 Task: Add Sprouts Almond Butter & Jelly On White Kids Meal to the cart.
Action: Mouse moved to (878, 305)
Screenshot: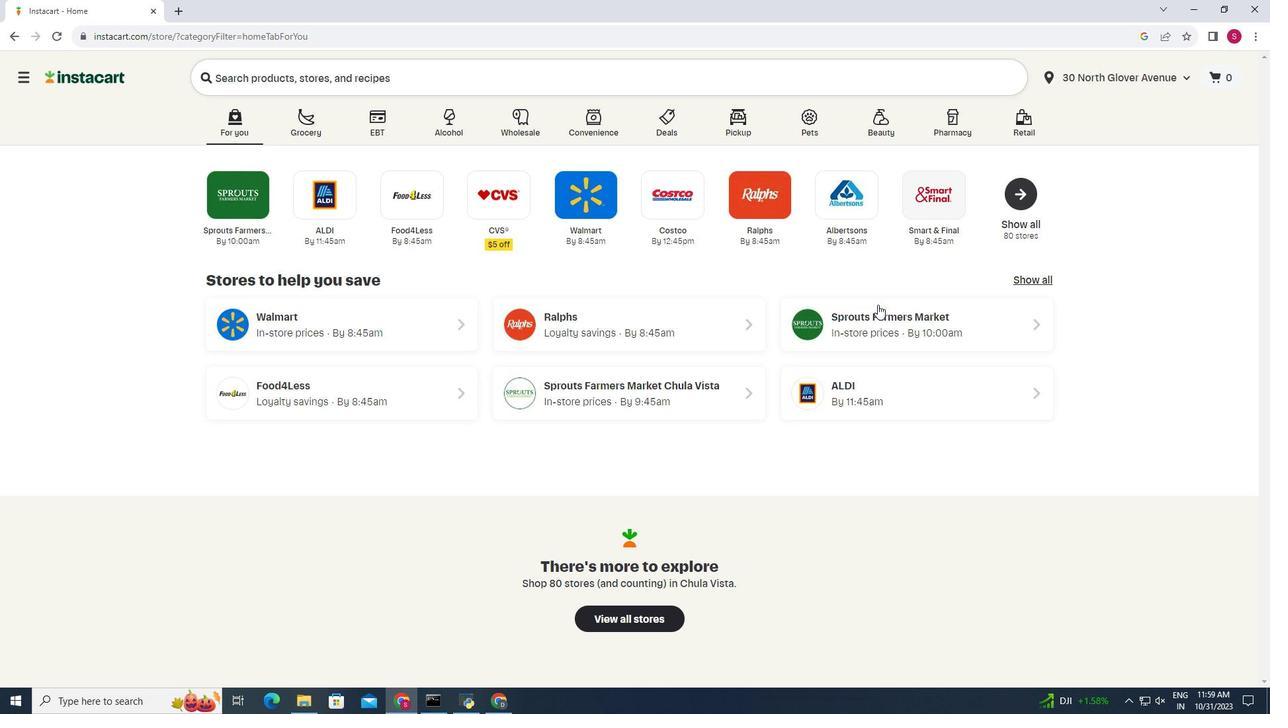 
Action: Mouse pressed left at (878, 305)
Screenshot: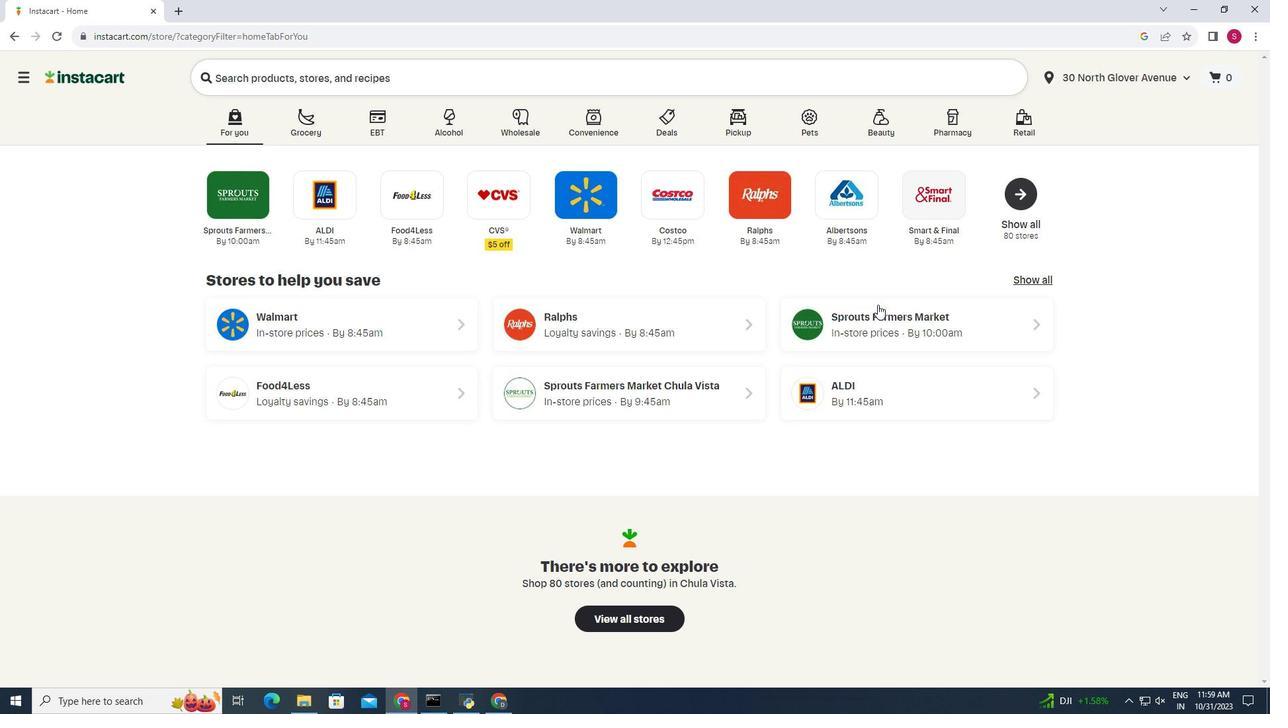 
Action: Mouse moved to (36, 597)
Screenshot: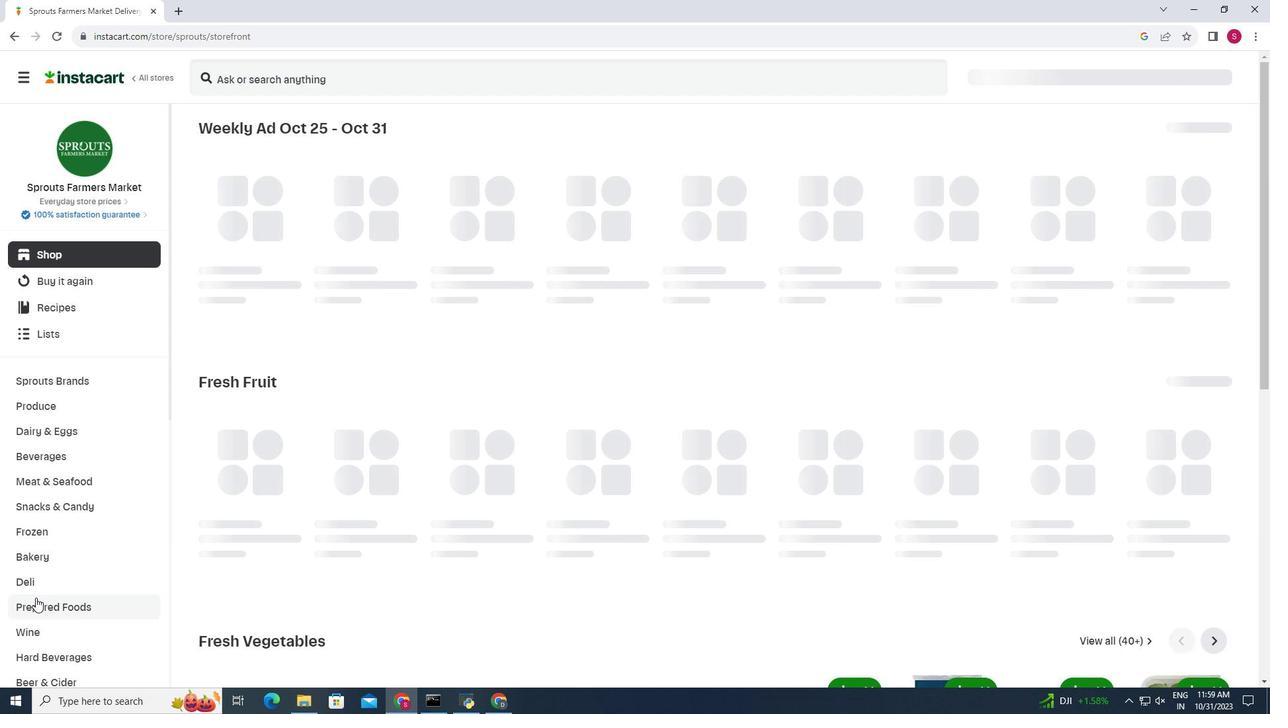 
Action: Mouse pressed left at (36, 597)
Screenshot: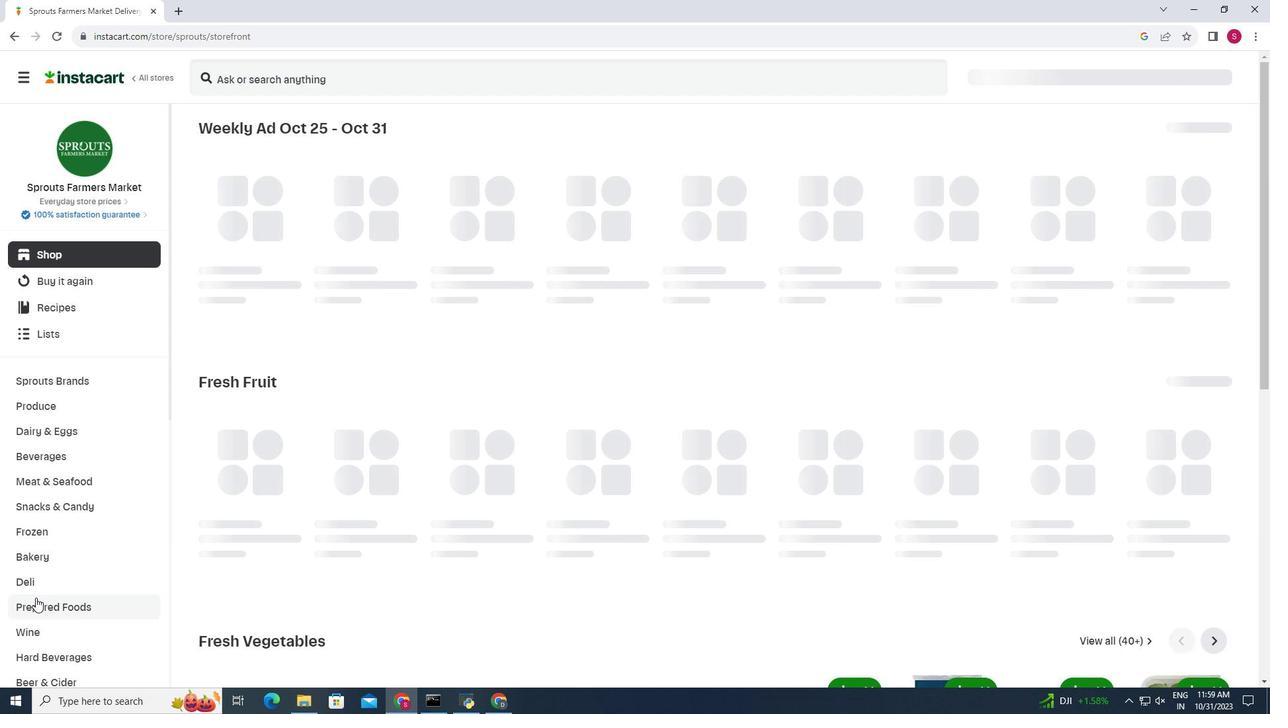 
Action: Mouse moved to (374, 169)
Screenshot: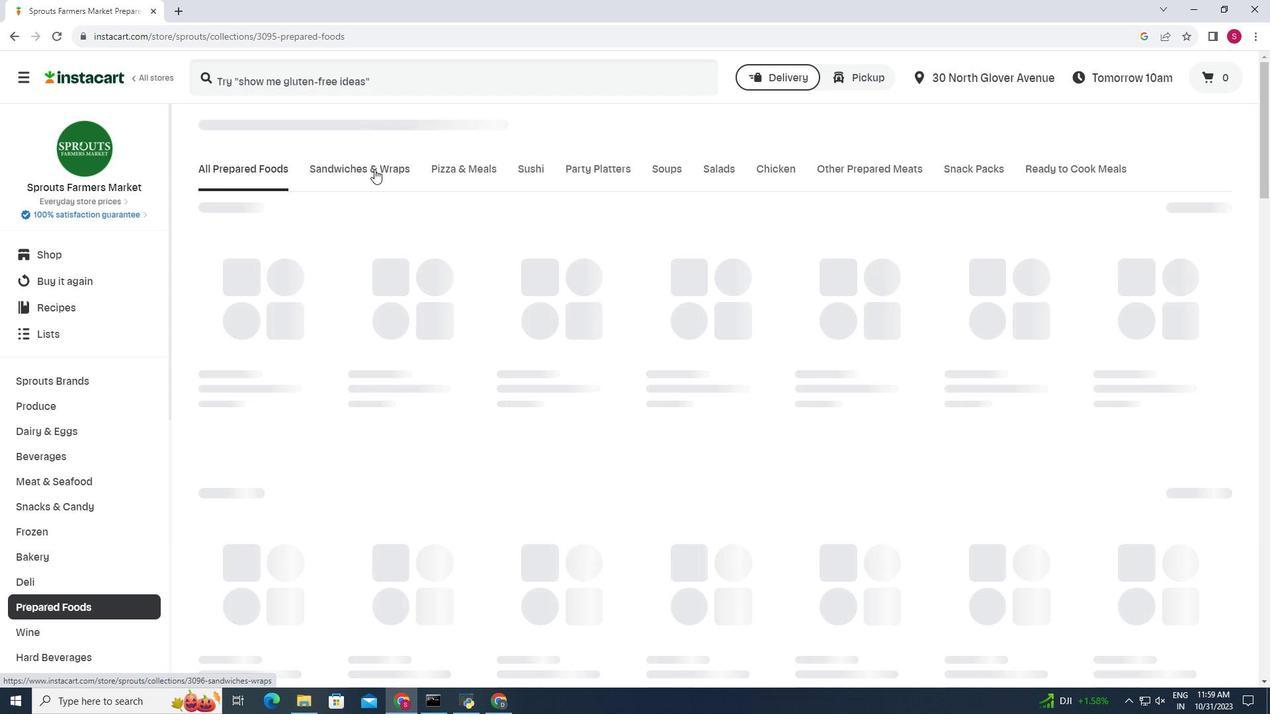 
Action: Mouse pressed left at (374, 169)
Screenshot: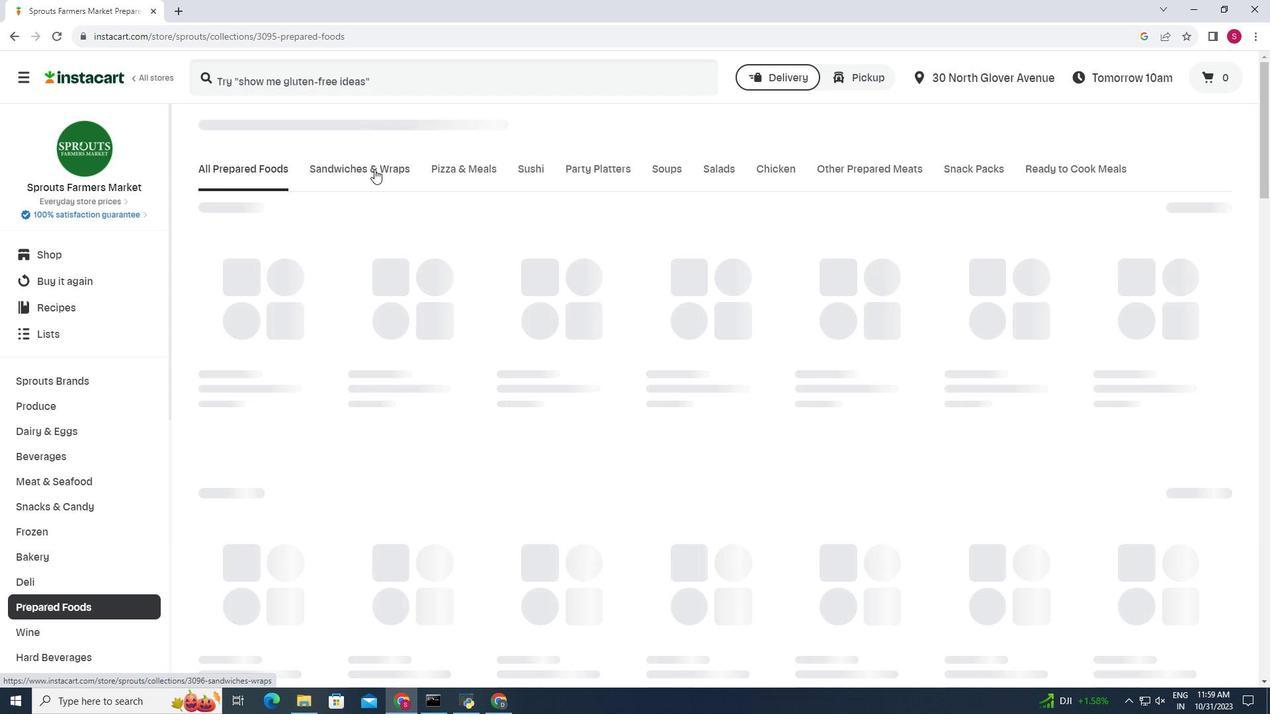 
Action: Mouse moved to (610, 281)
Screenshot: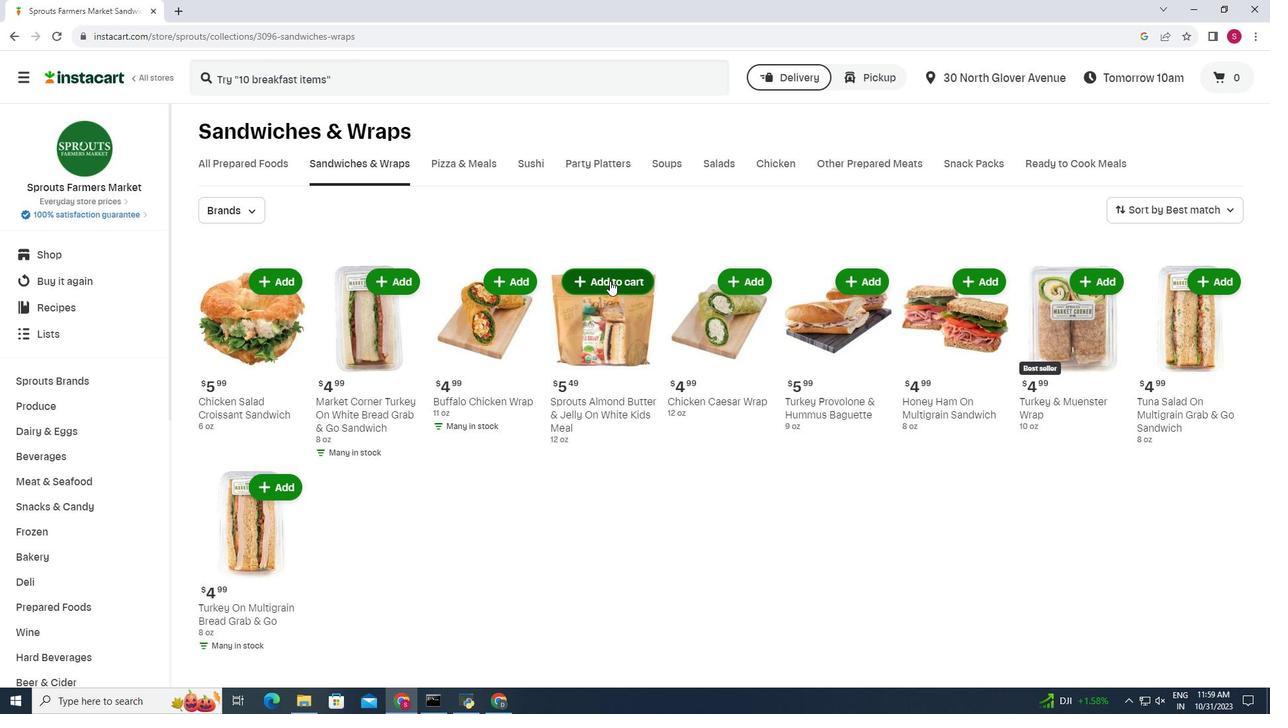 
Action: Mouse pressed left at (610, 281)
Screenshot: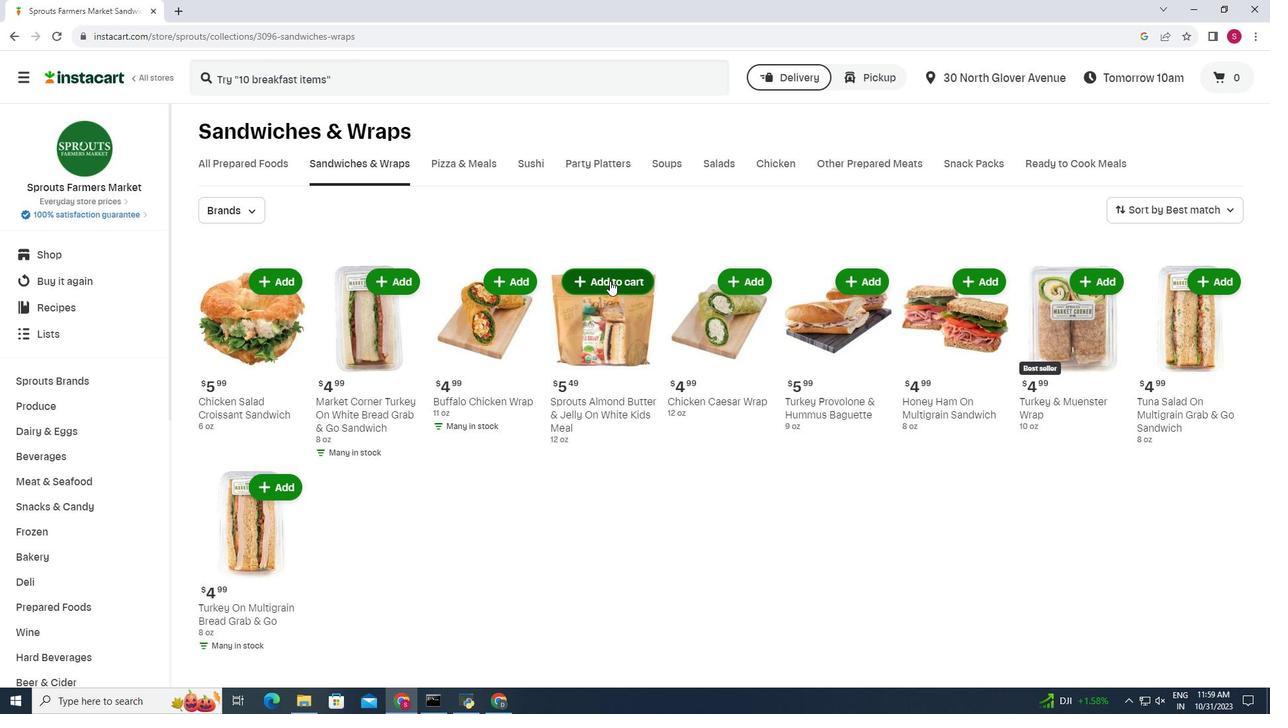 
Action: Mouse moved to (625, 248)
Screenshot: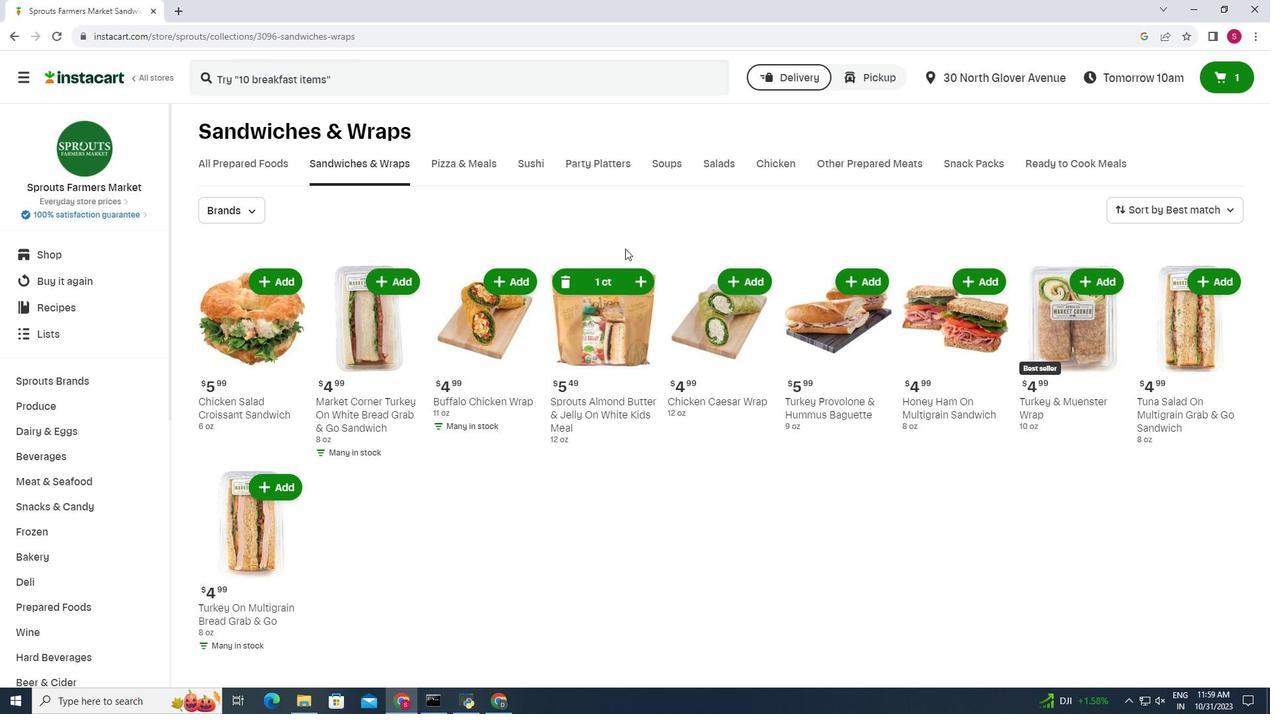 
